 Task: Create a due date automation trigger when advanced on, 2 working days before a card is due add fields without custom field "Resume" set to a date more than 1 working days from now is due at 11:00 AM.
Action: Mouse moved to (954, 75)
Screenshot: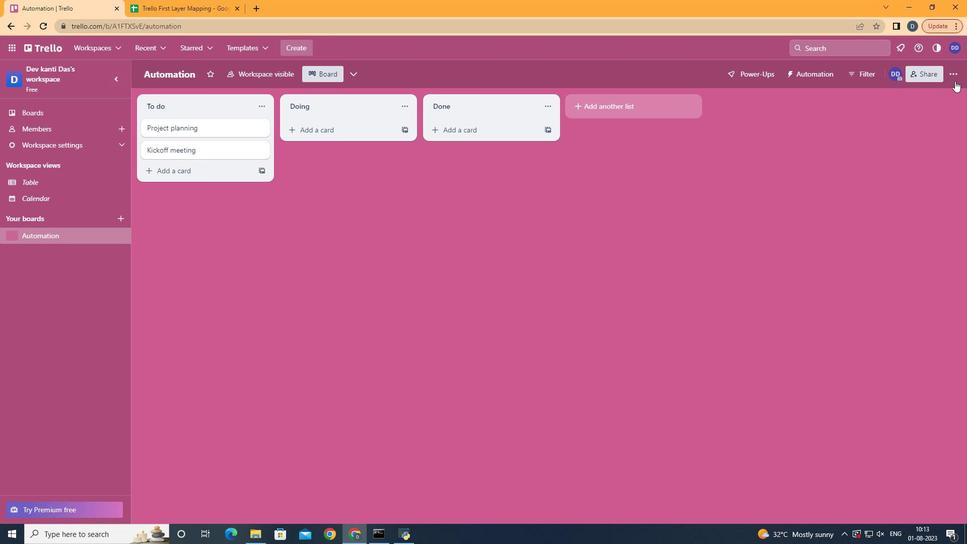 
Action: Mouse pressed left at (954, 75)
Screenshot: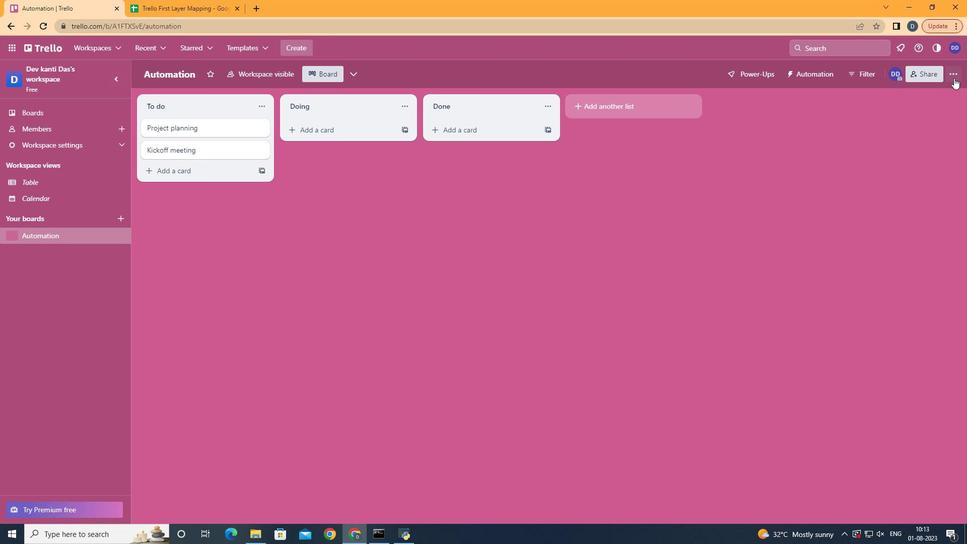 
Action: Mouse moved to (851, 219)
Screenshot: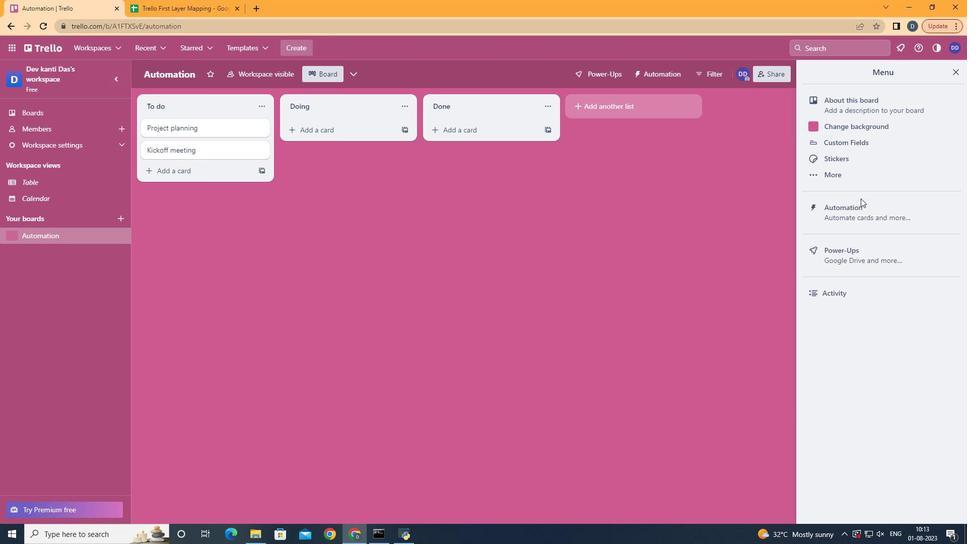 
Action: Mouse pressed left at (851, 219)
Screenshot: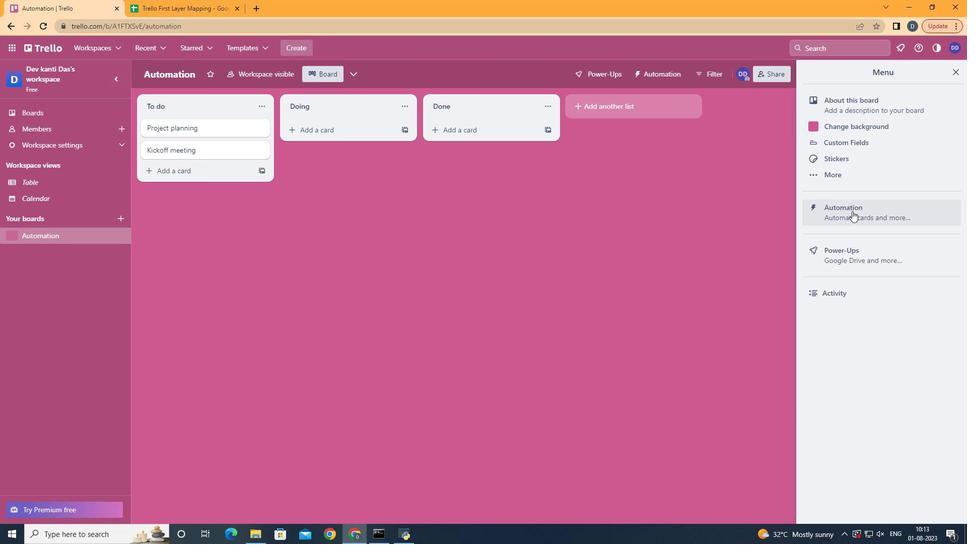 
Action: Mouse moved to (193, 204)
Screenshot: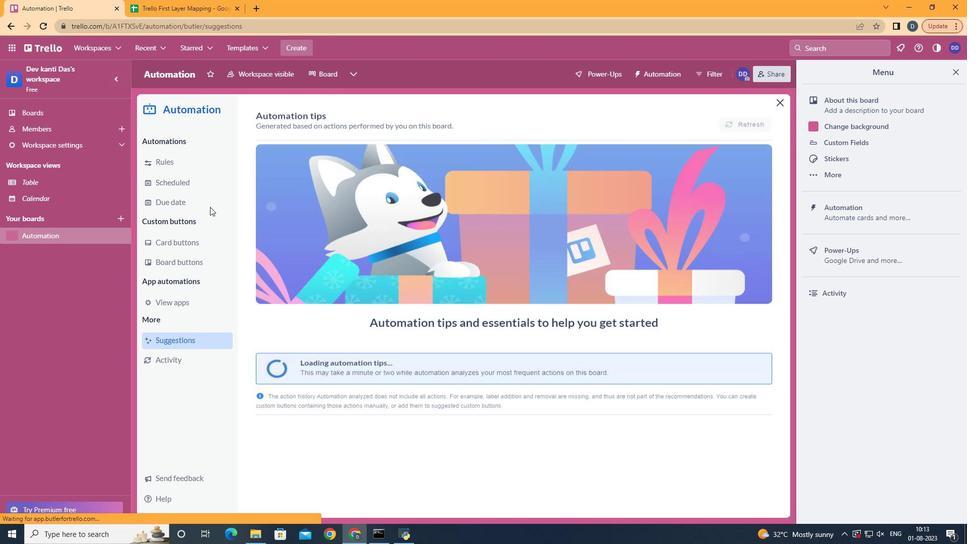 
Action: Mouse pressed left at (193, 204)
Screenshot: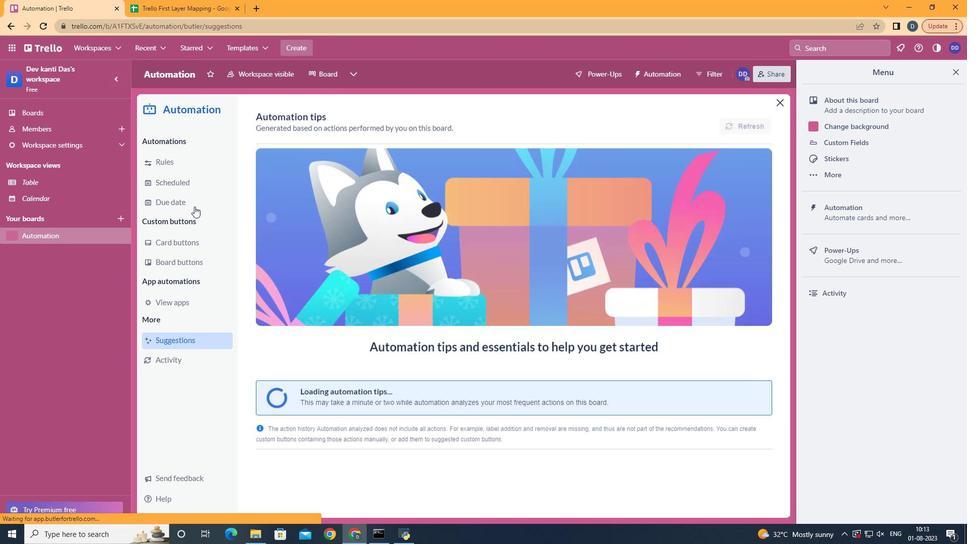 
Action: Mouse moved to (702, 118)
Screenshot: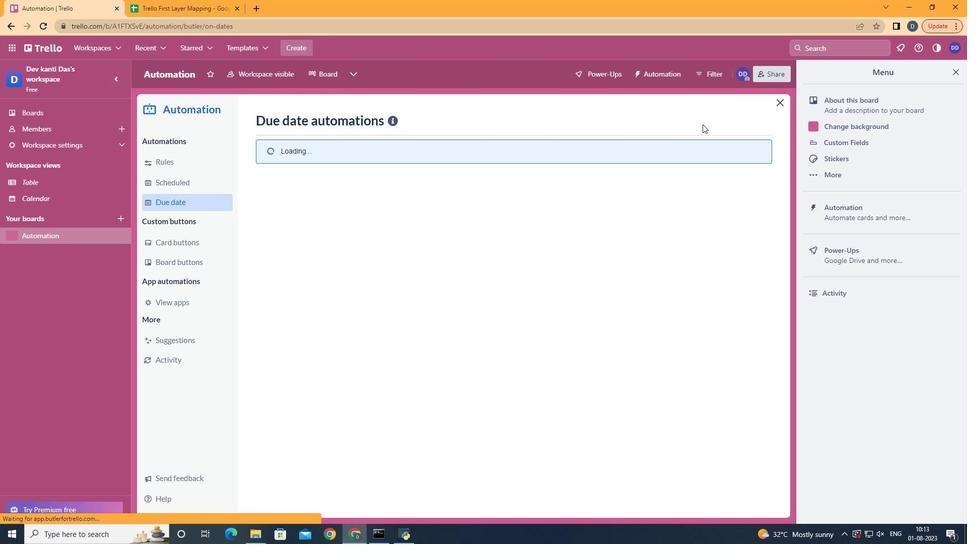 
Action: Mouse pressed left at (702, 118)
Screenshot: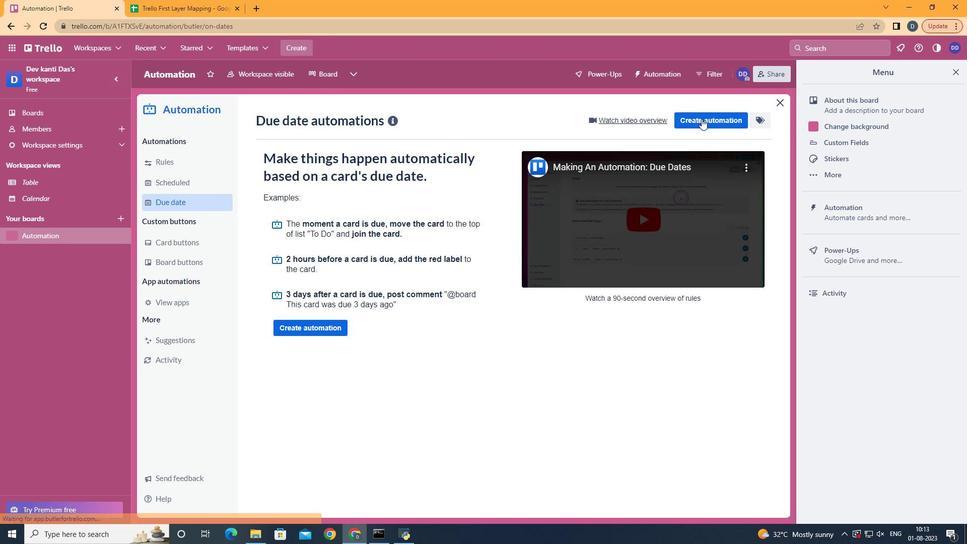 
Action: Mouse moved to (469, 215)
Screenshot: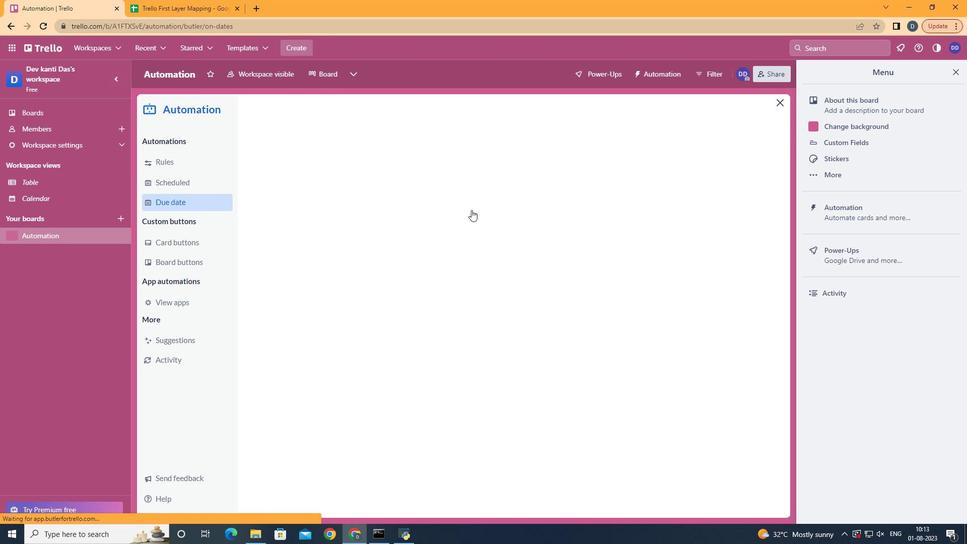 
Action: Mouse pressed left at (469, 215)
Screenshot: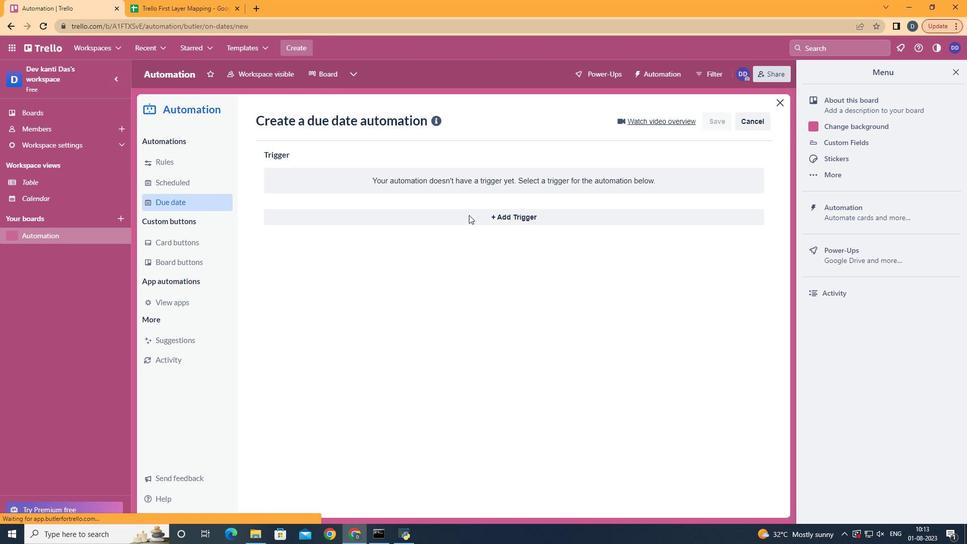
Action: Mouse moved to (323, 413)
Screenshot: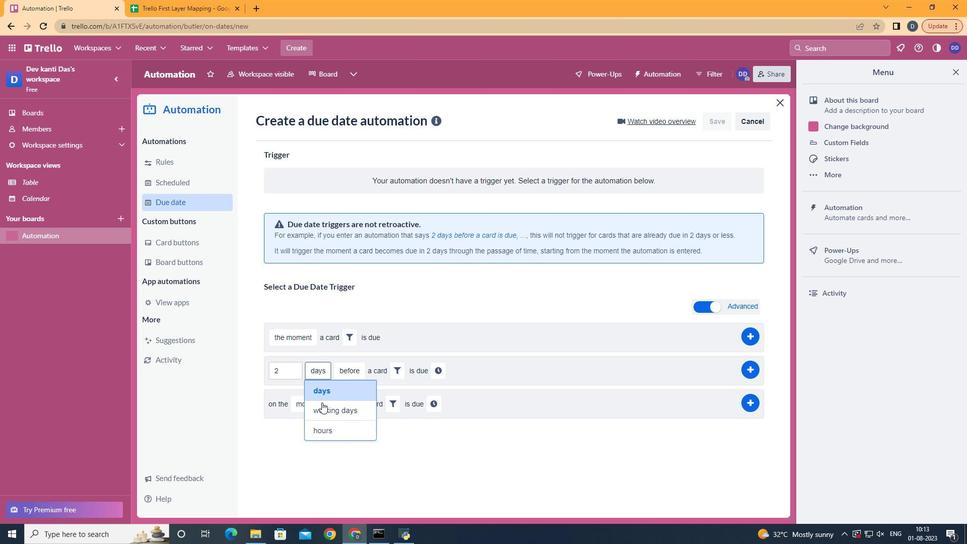 
Action: Mouse pressed left at (323, 413)
Screenshot: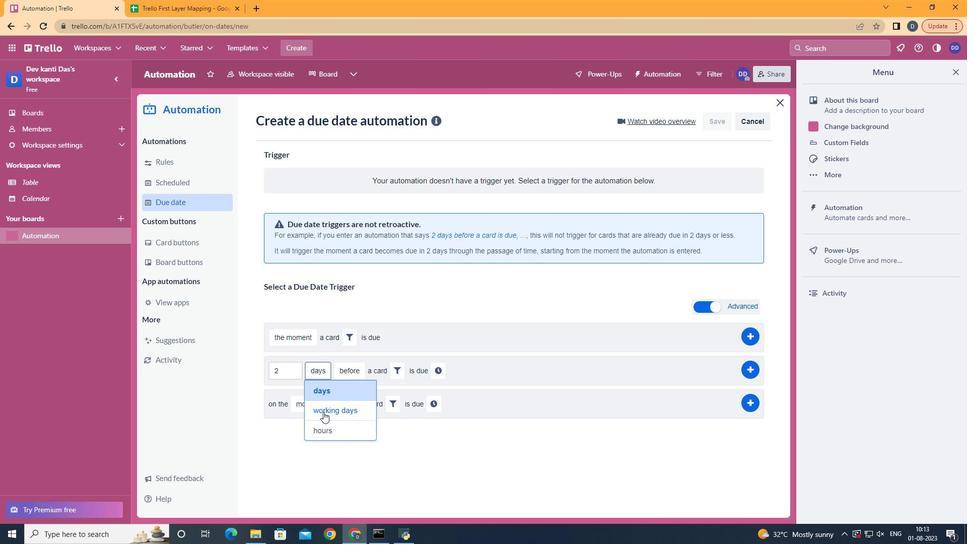 
Action: Mouse moved to (426, 366)
Screenshot: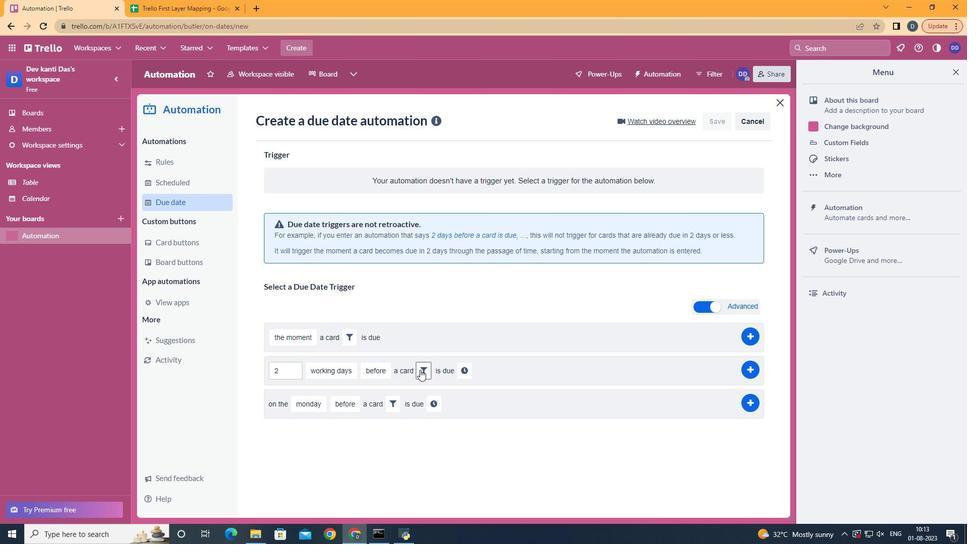 
Action: Mouse pressed left at (425, 366)
Screenshot: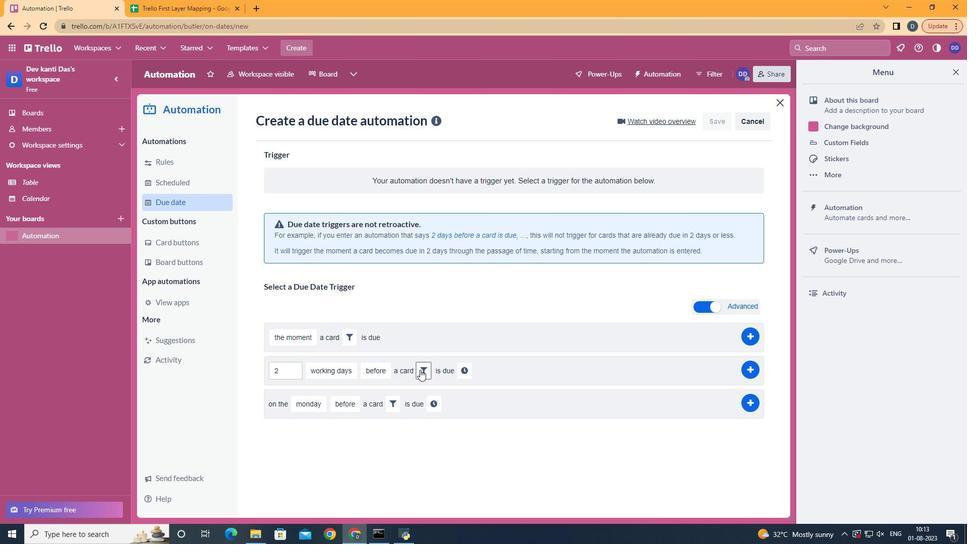 
Action: Mouse moved to (578, 407)
Screenshot: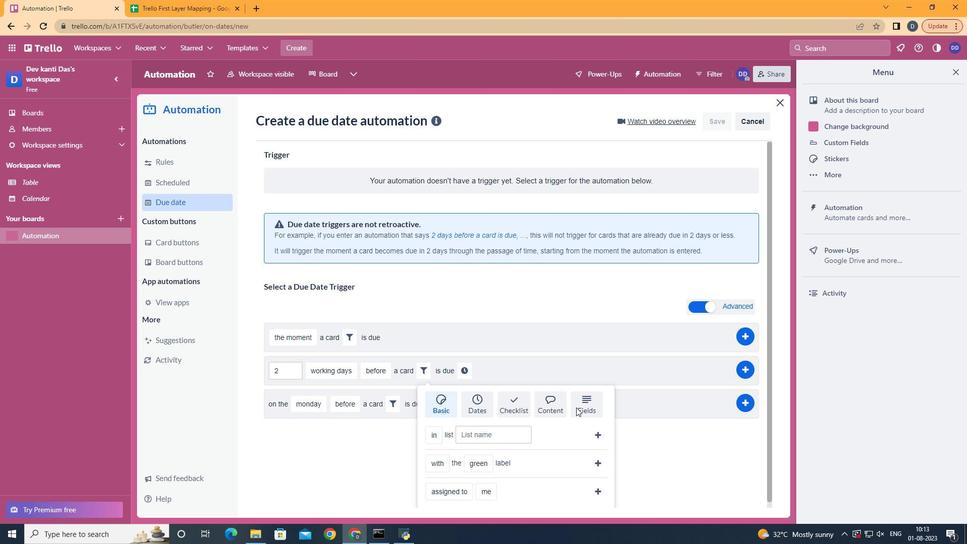 
Action: Mouse pressed left at (578, 407)
Screenshot: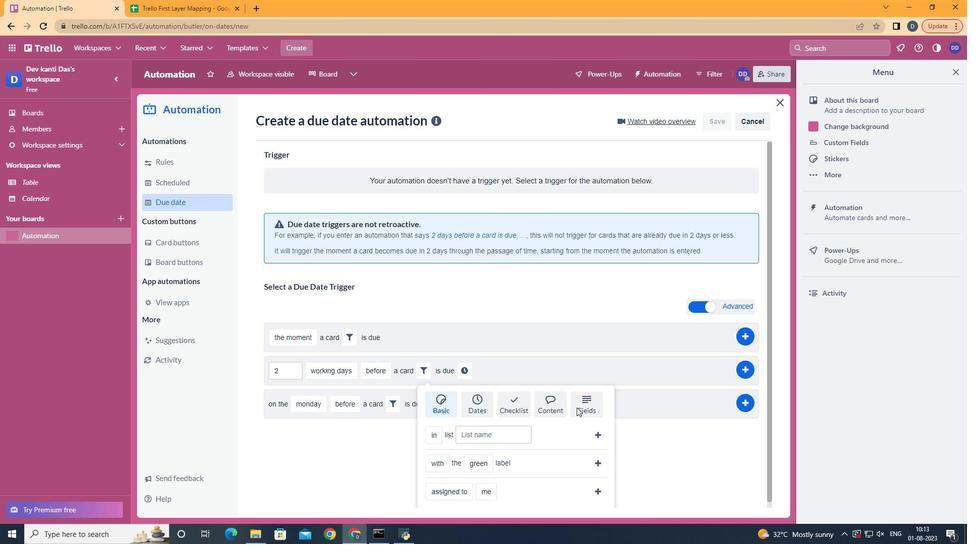 
Action: Mouse moved to (578, 407)
Screenshot: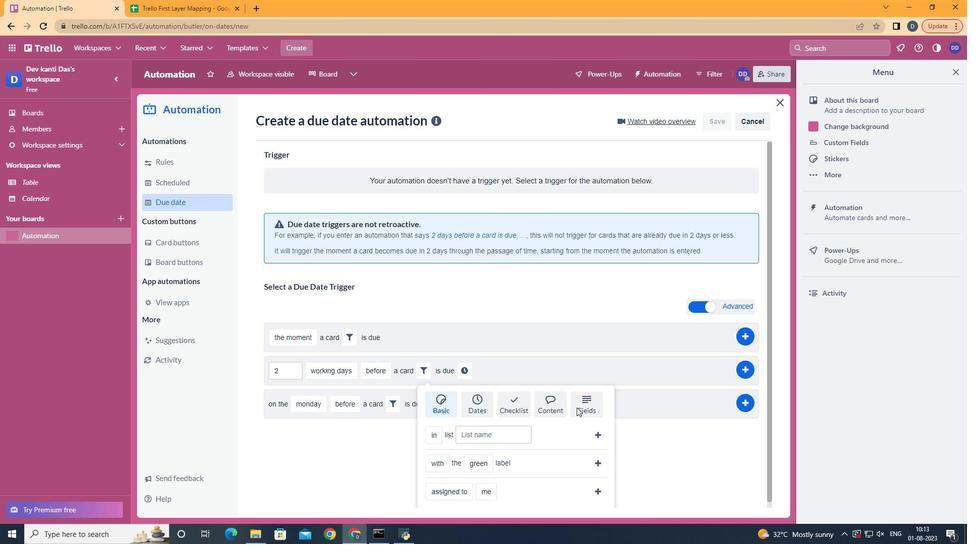
Action: Mouse scrolled (578, 407) with delta (0, 0)
Screenshot: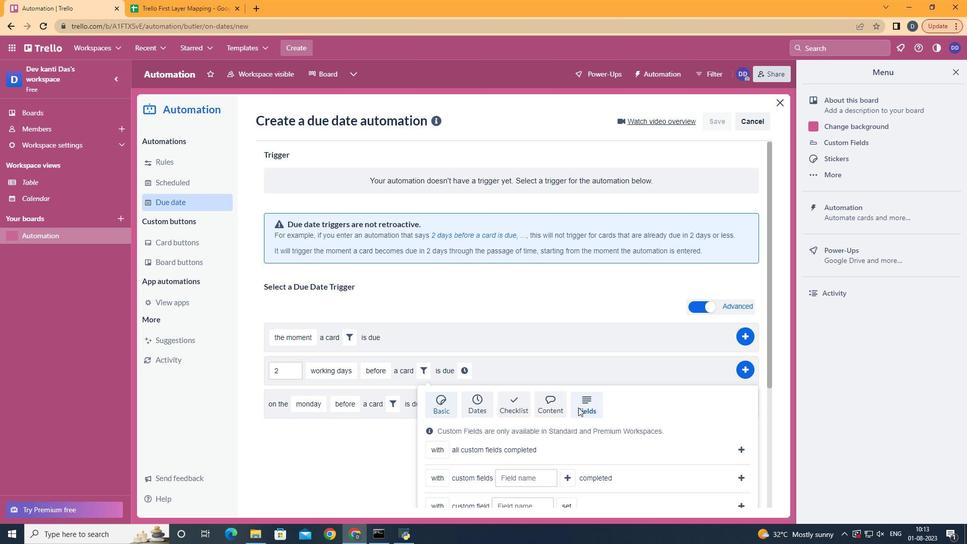 
Action: Mouse scrolled (578, 407) with delta (0, 0)
Screenshot: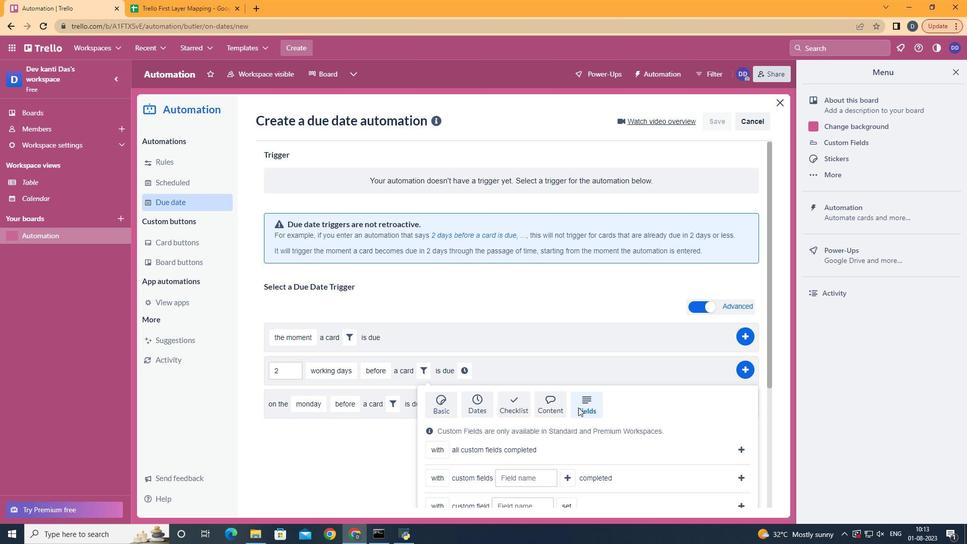 
Action: Mouse scrolled (578, 407) with delta (0, 0)
Screenshot: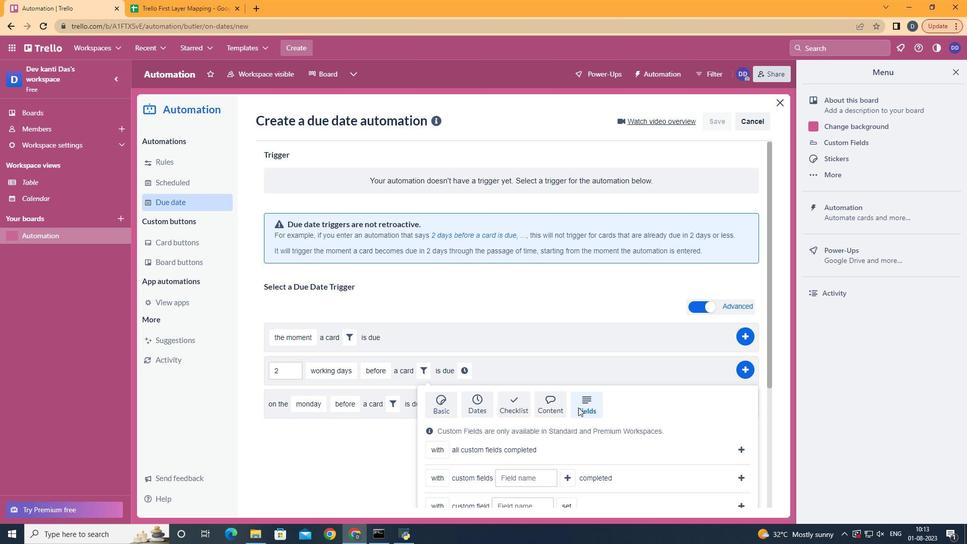 
Action: Mouse scrolled (578, 407) with delta (0, 0)
Screenshot: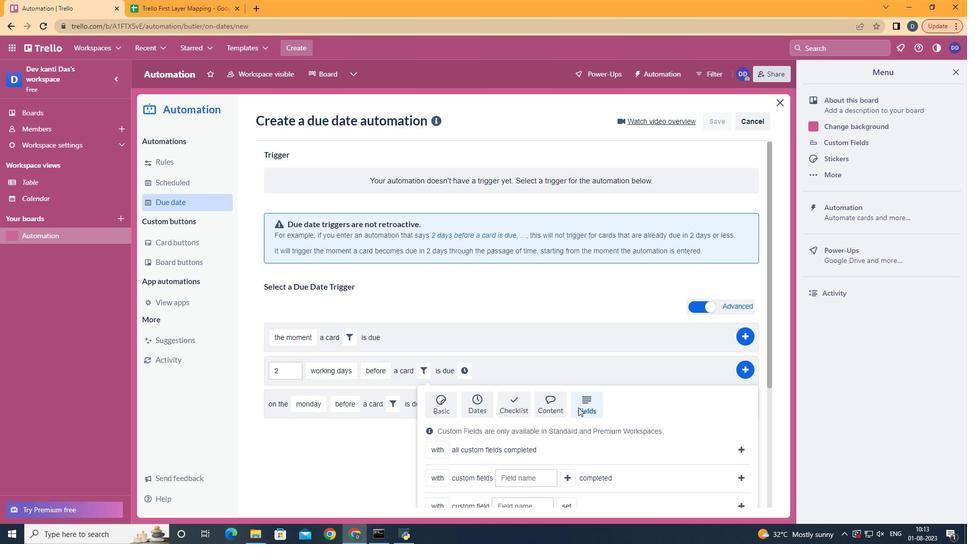 
Action: Mouse scrolled (578, 407) with delta (0, 0)
Screenshot: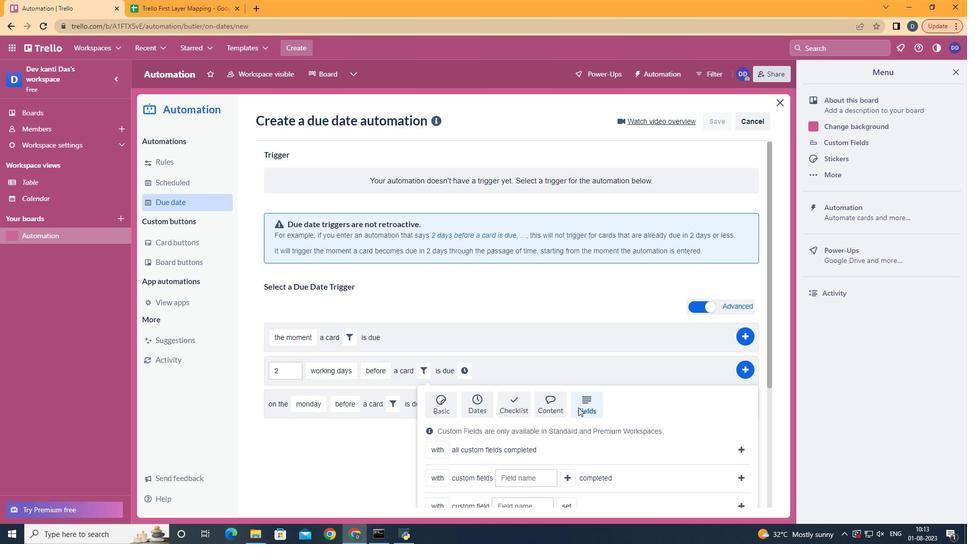 
Action: Mouse scrolled (578, 407) with delta (0, 0)
Screenshot: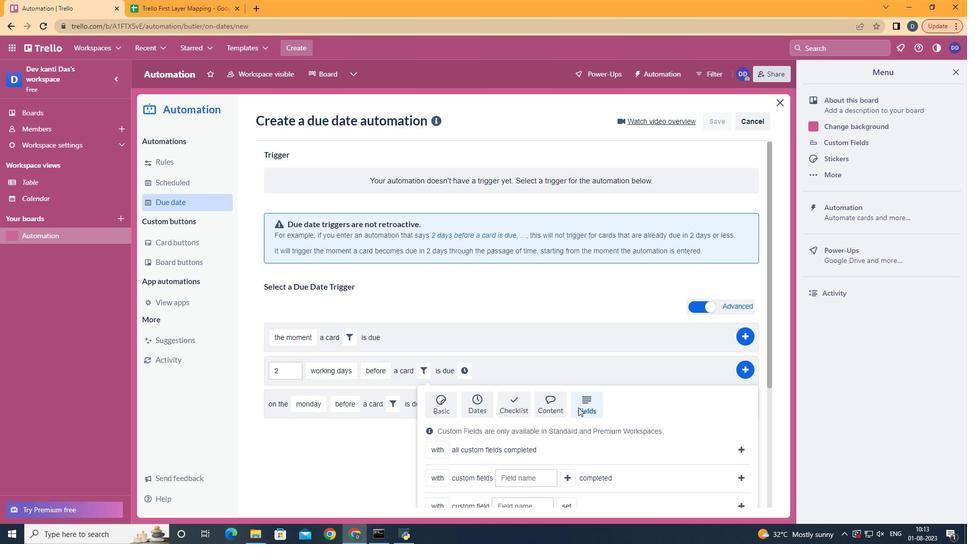 
Action: Mouse moved to (441, 449)
Screenshot: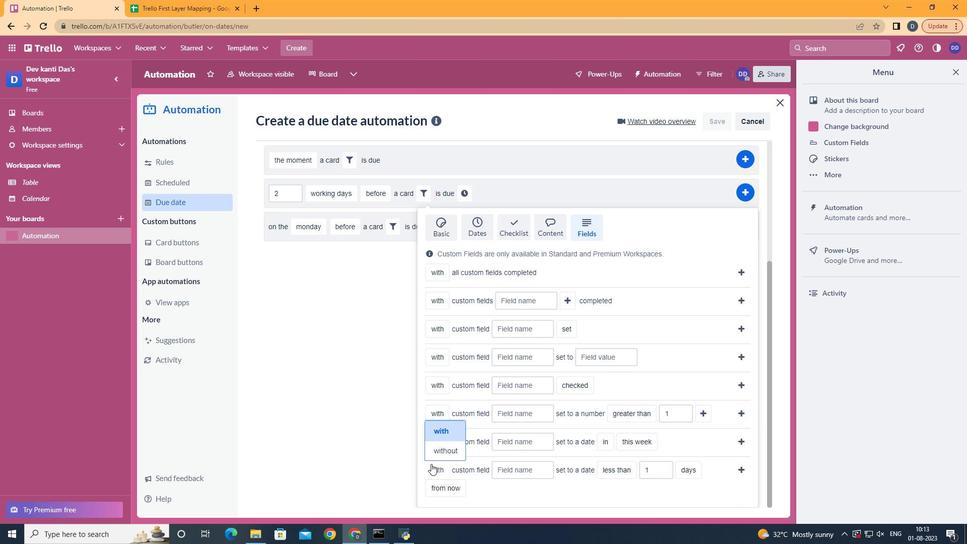 
Action: Mouse pressed left at (441, 449)
Screenshot: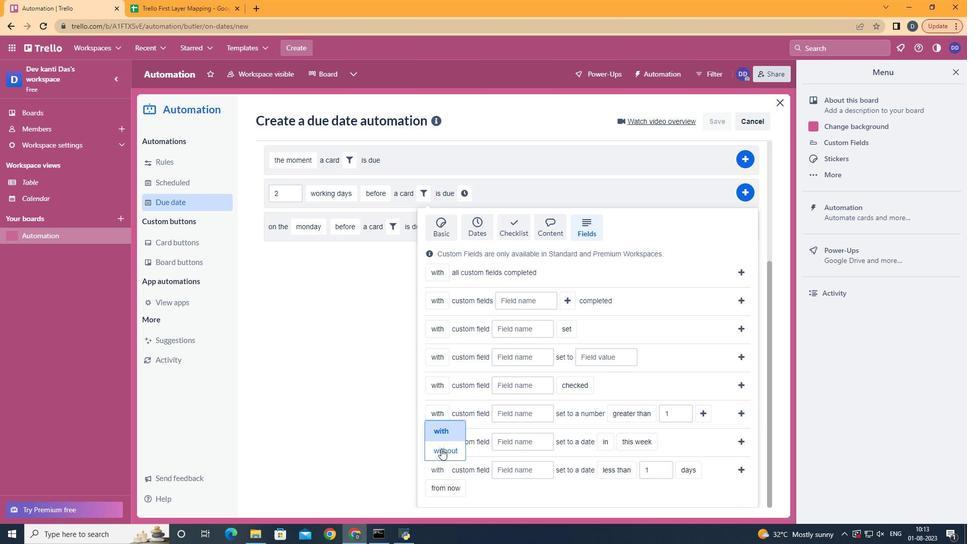 
Action: Mouse moved to (514, 463)
Screenshot: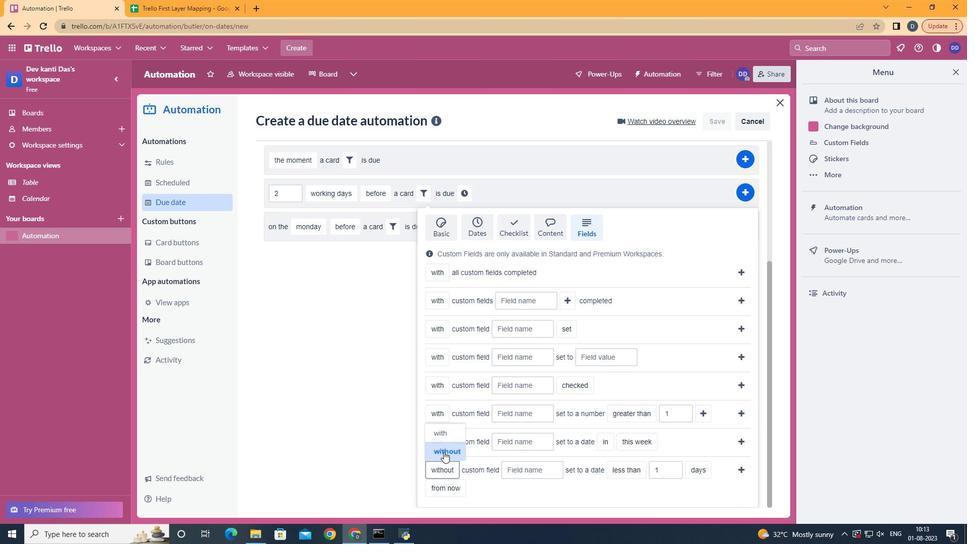 
Action: Mouse pressed left at (514, 463)
Screenshot: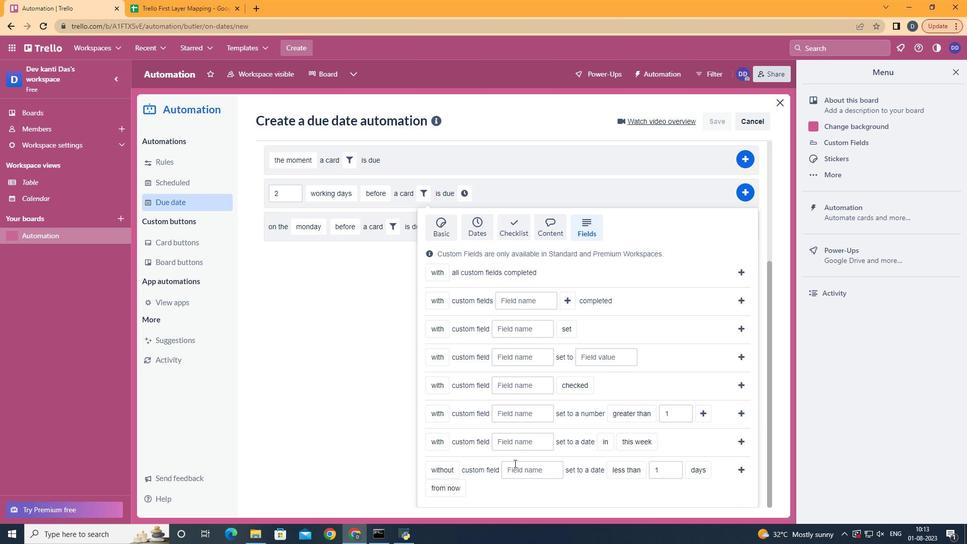 
Action: Key pressed <Key.shift>Resume
Screenshot: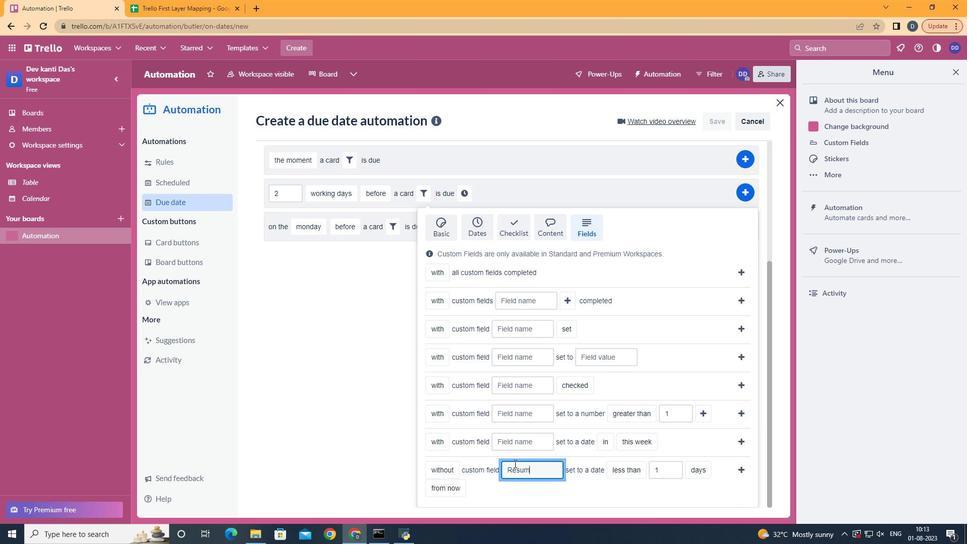 
Action: Mouse moved to (639, 432)
Screenshot: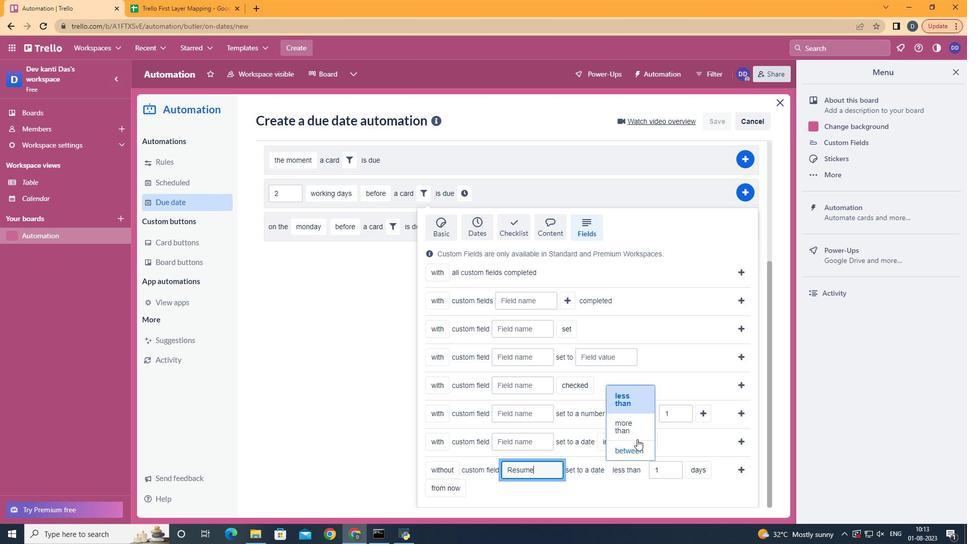 
Action: Mouse pressed left at (639, 432)
Screenshot: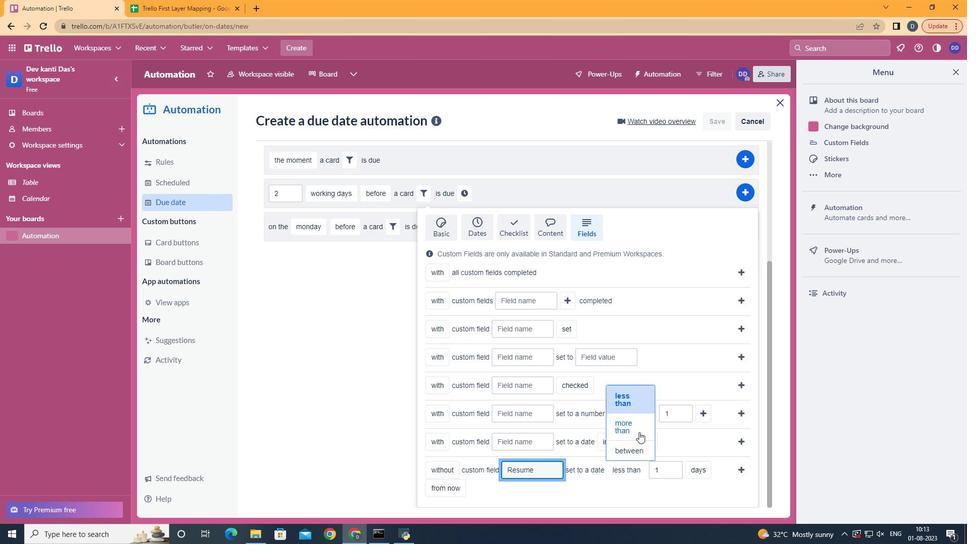 
Action: Mouse moved to (709, 454)
Screenshot: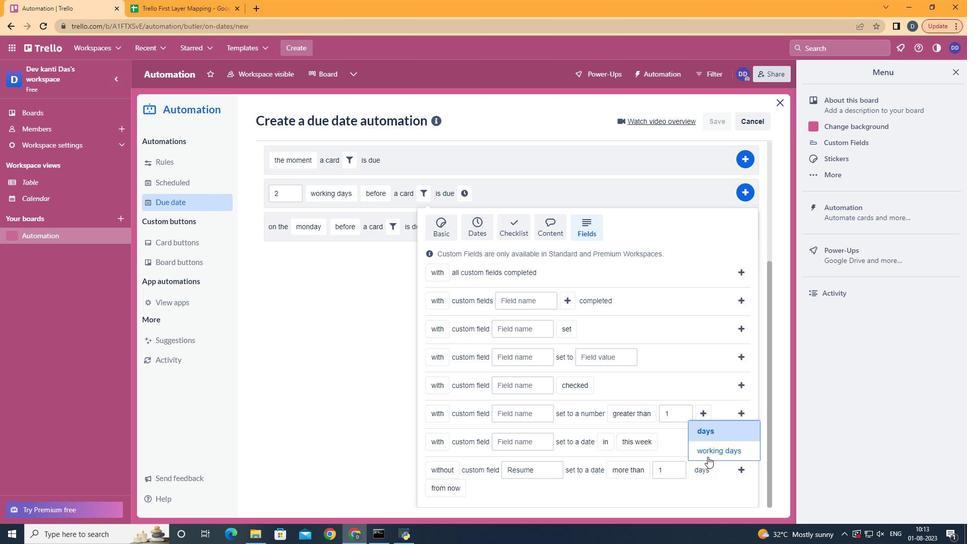 
Action: Mouse pressed left at (709, 454)
Screenshot: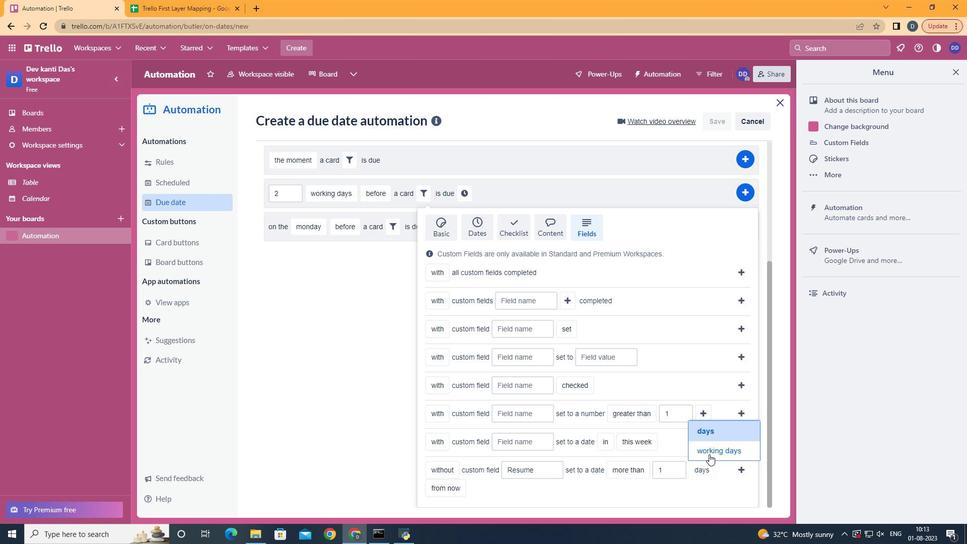 
Action: Mouse moved to (515, 449)
Screenshot: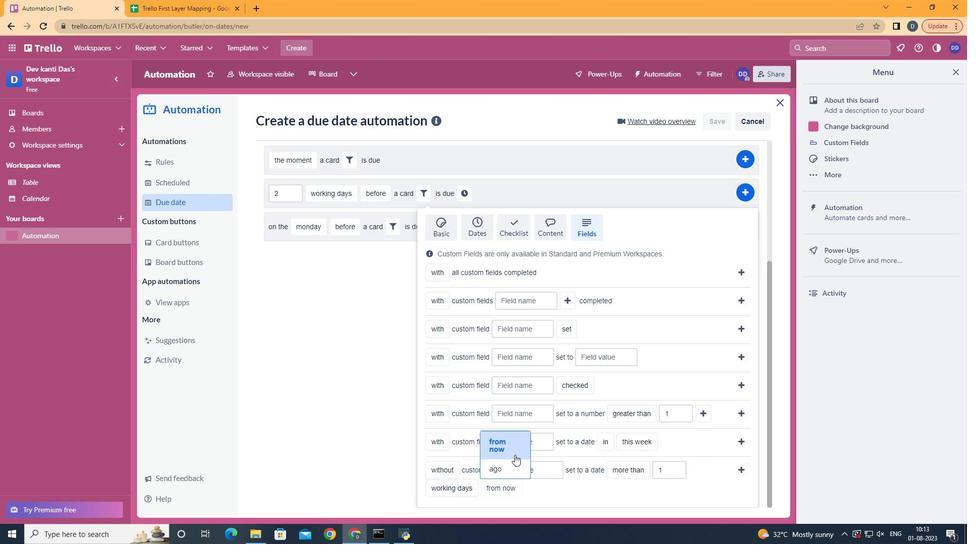 
Action: Mouse pressed left at (515, 449)
Screenshot: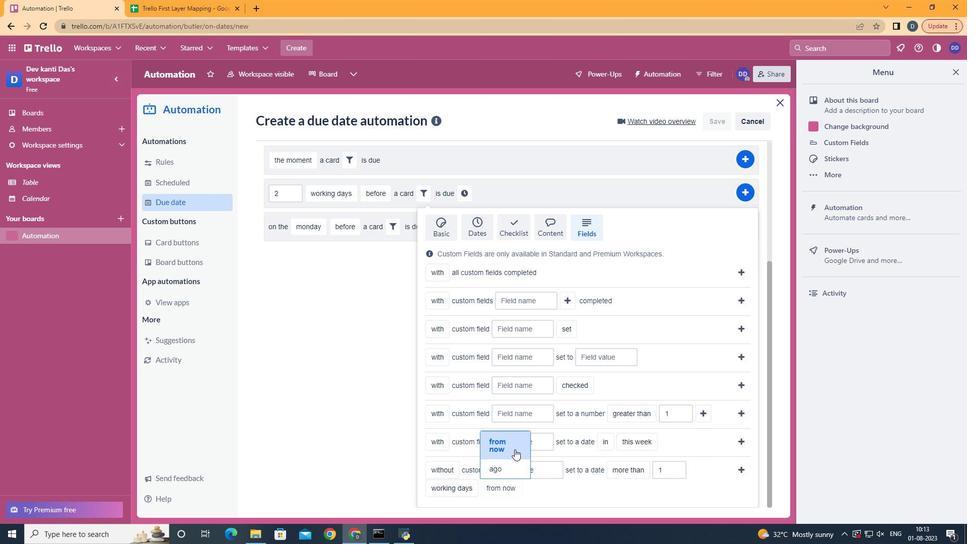 
Action: Mouse moved to (744, 474)
Screenshot: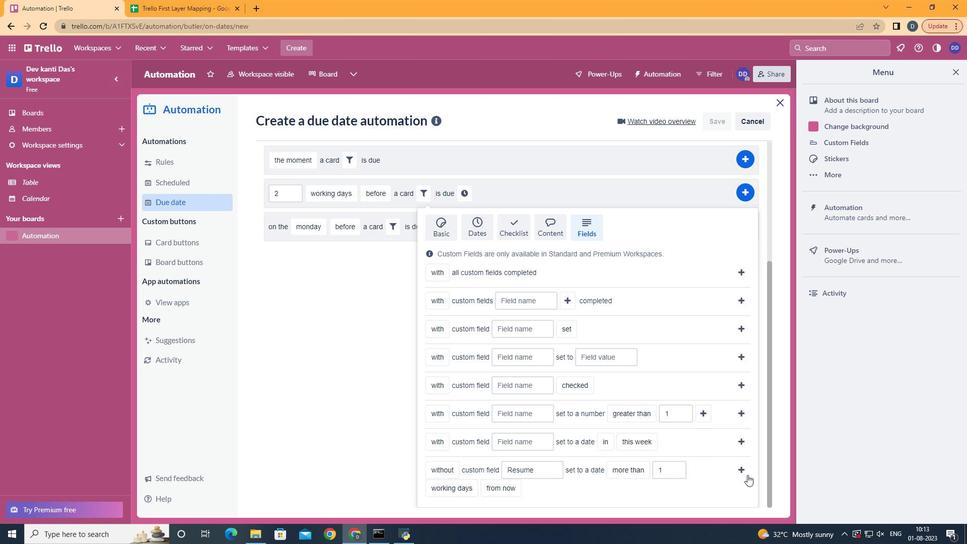 
Action: Mouse pressed left at (744, 474)
Screenshot: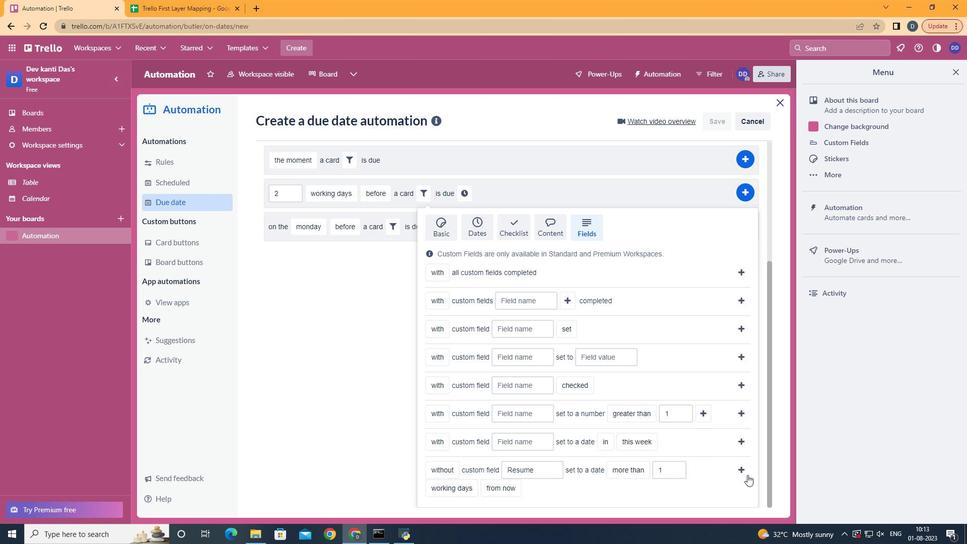 
Action: Mouse moved to (269, 391)
Screenshot: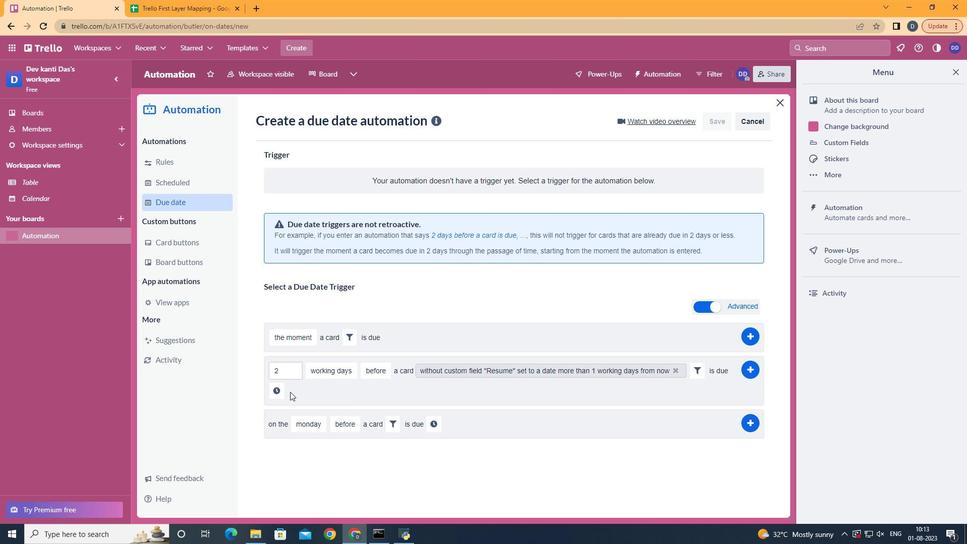 
Action: Mouse pressed left at (269, 391)
Screenshot: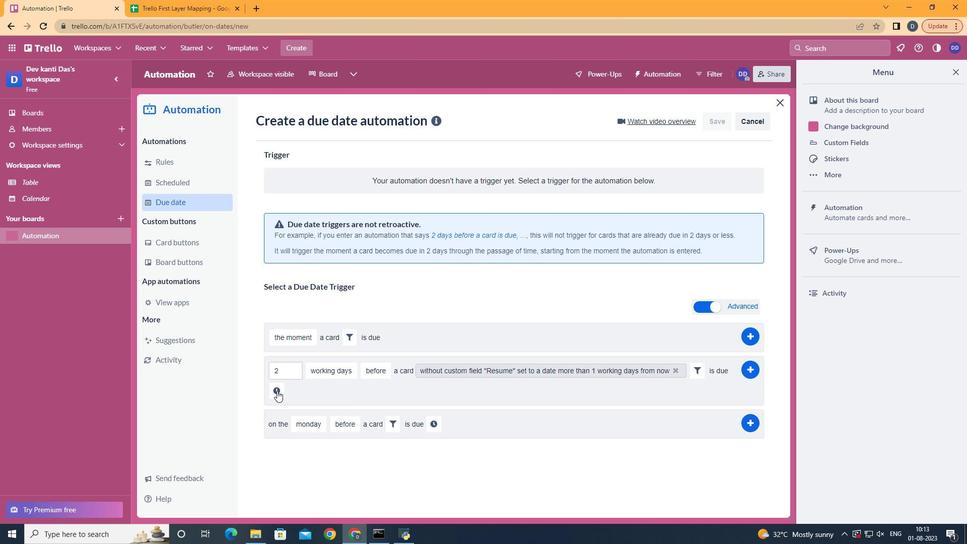 
Action: Mouse moved to (300, 391)
Screenshot: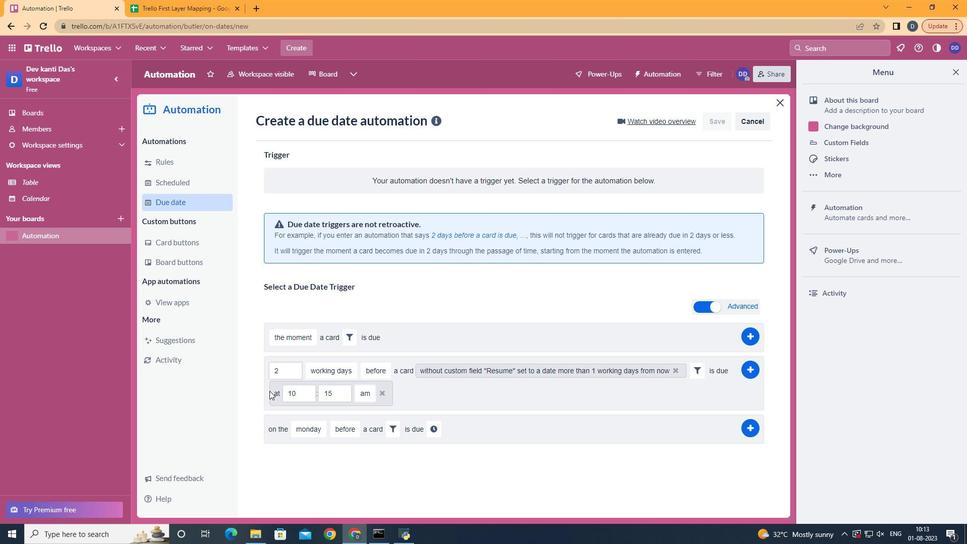 
Action: Mouse pressed left at (300, 391)
Screenshot: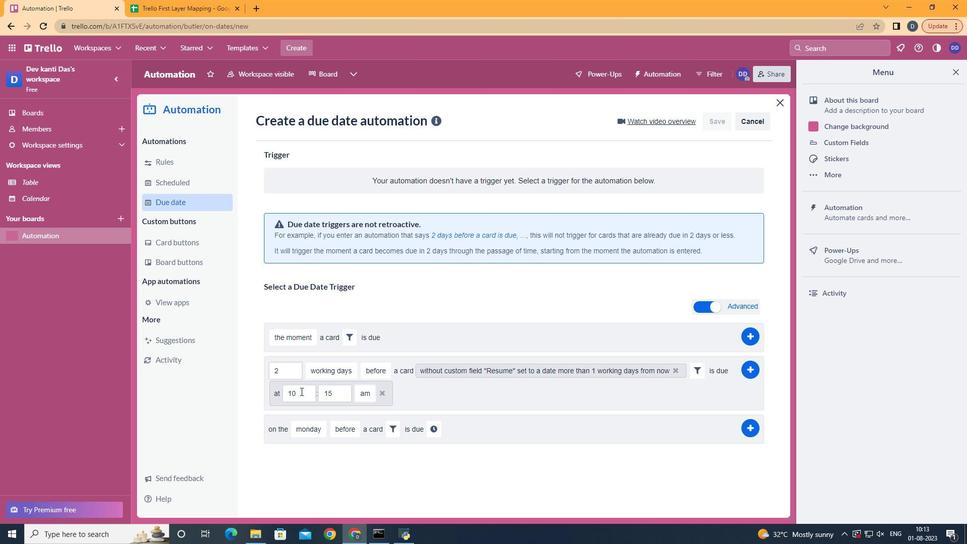 
Action: Mouse moved to (300, 391)
Screenshot: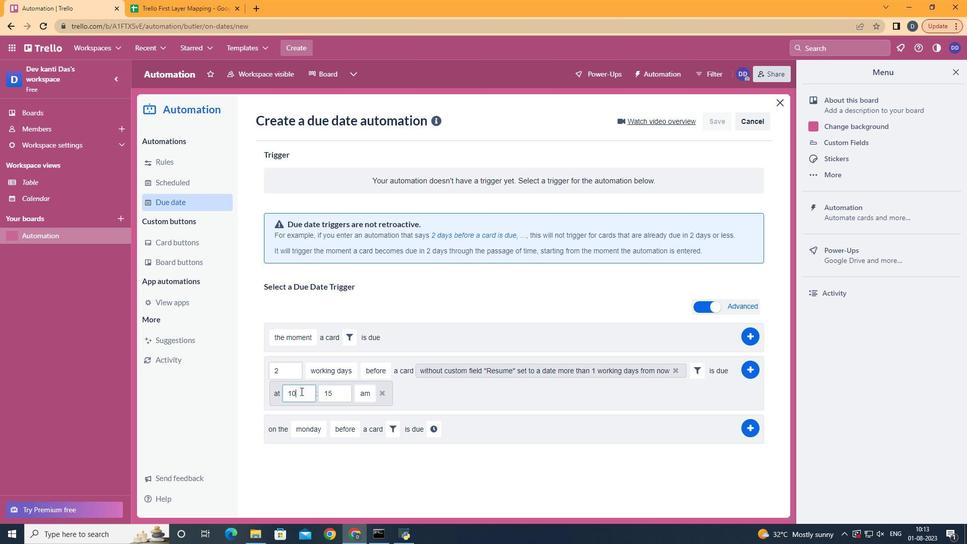 
Action: Key pressed <Key.backspace>1
Screenshot: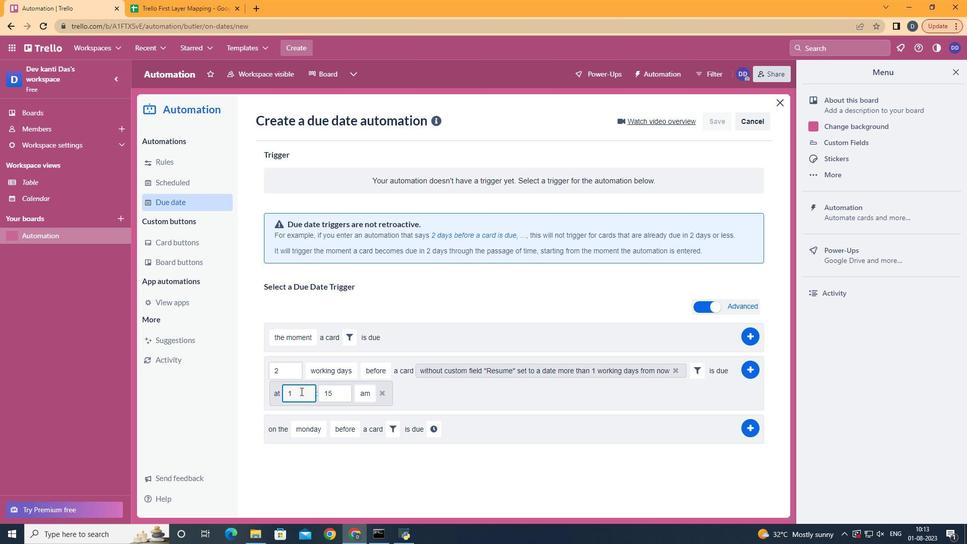 
Action: Mouse moved to (337, 395)
Screenshot: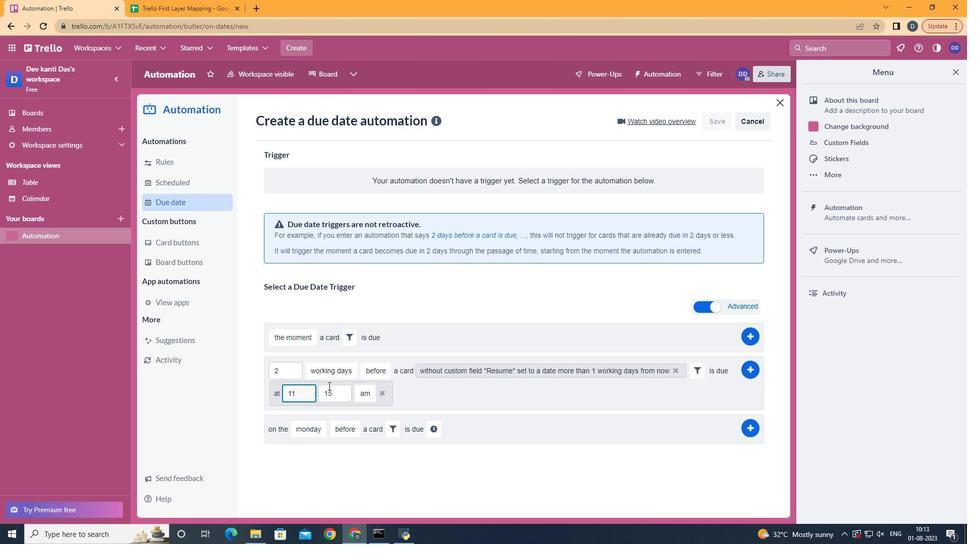 
Action: Mouse pressed left at (337, 395)
Screenshot: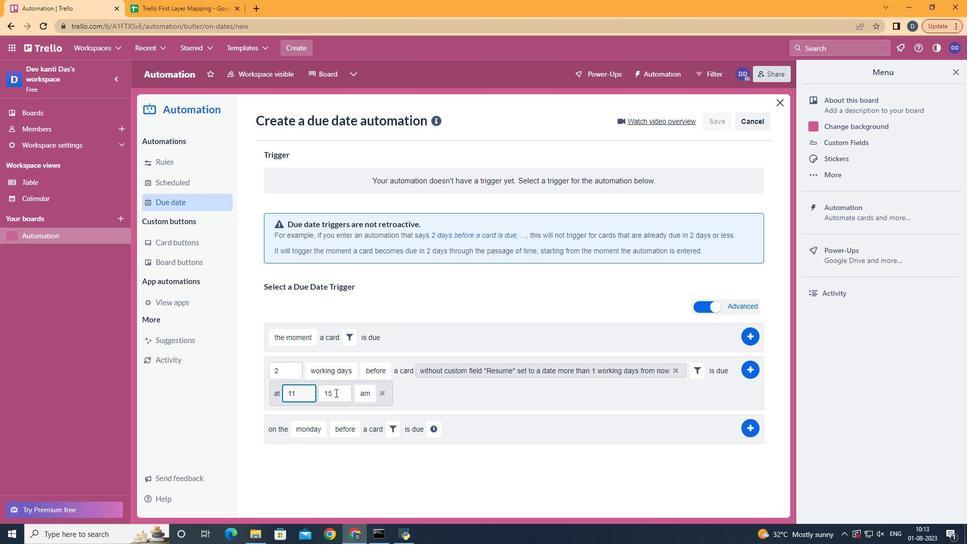 
Action: Key pressed <Key.backspace><Key.backspace>00
Screenshot: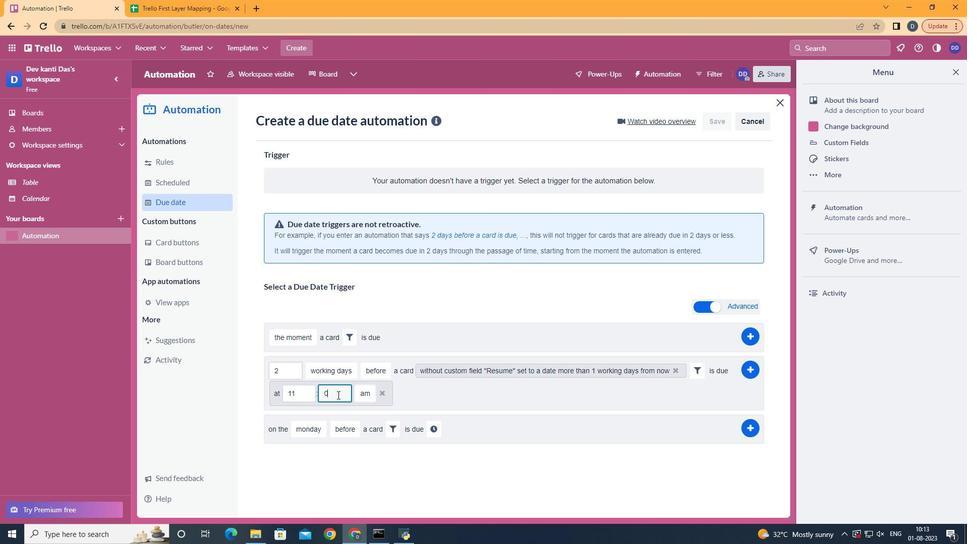 
Action: Mouse moved to (750, 371)
Screenshot: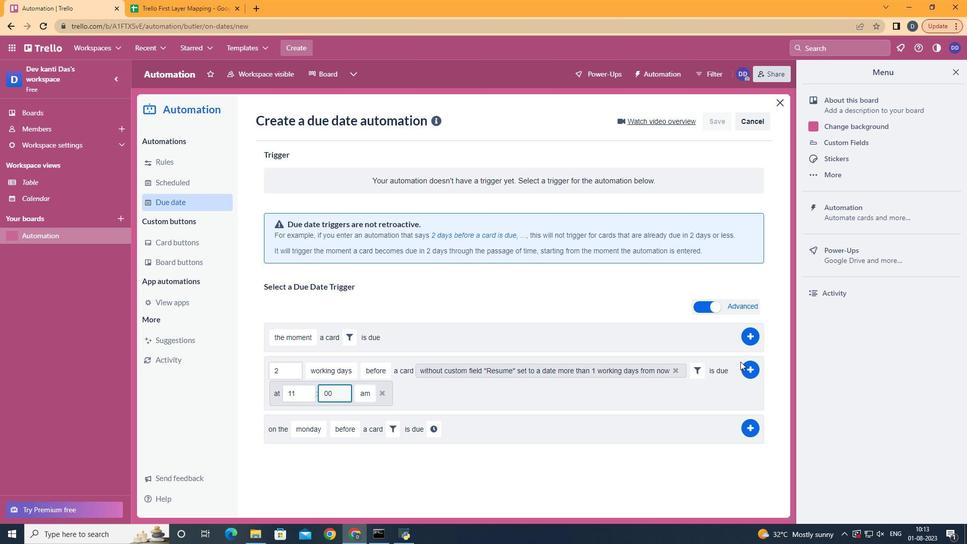 
Action: Mouse pressed left at (750, 371)
Screenshot: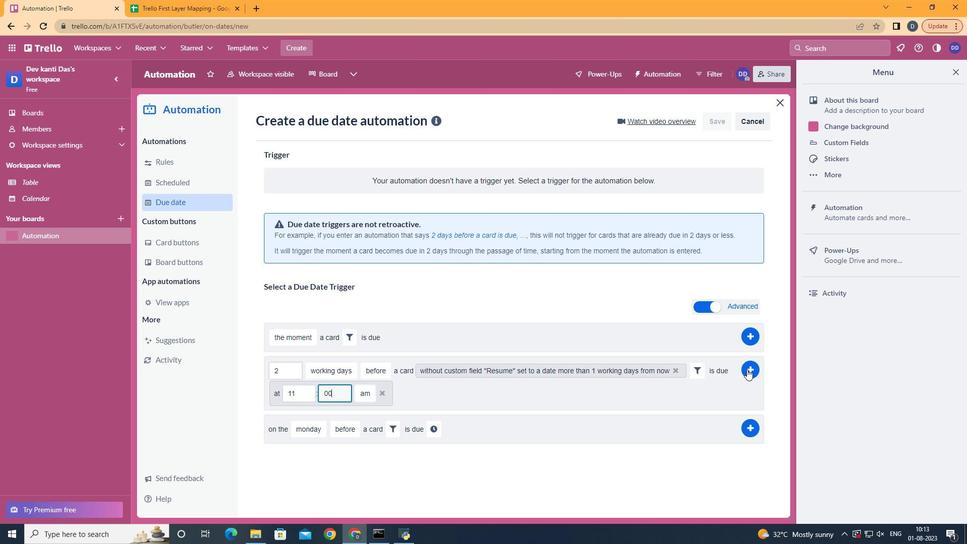 
Action: Mouse moved to (481, 283)
Screenshot: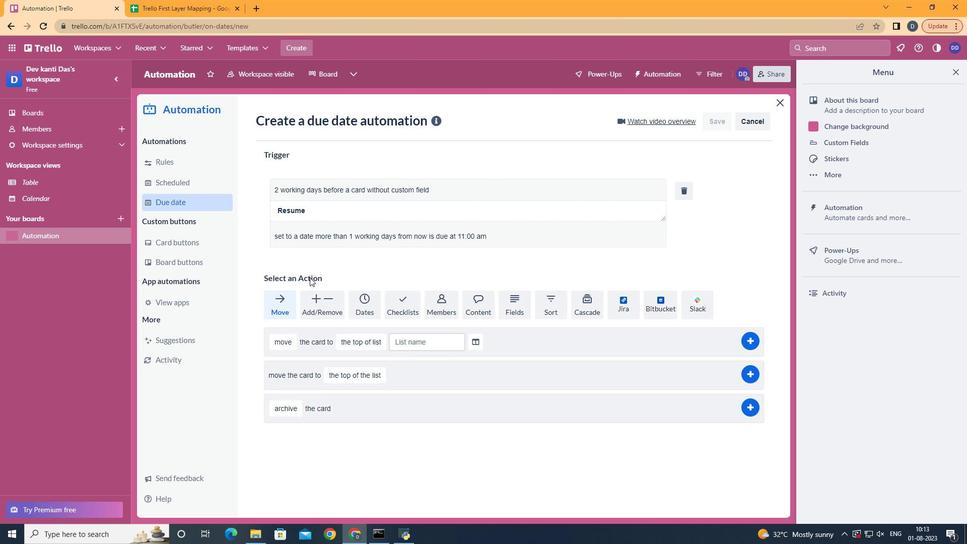 
